 Task: In preferences go to substitutions and select replace "Thanks" with "Danke".
Action: Mouse moved to (202, 67)
Screenshot: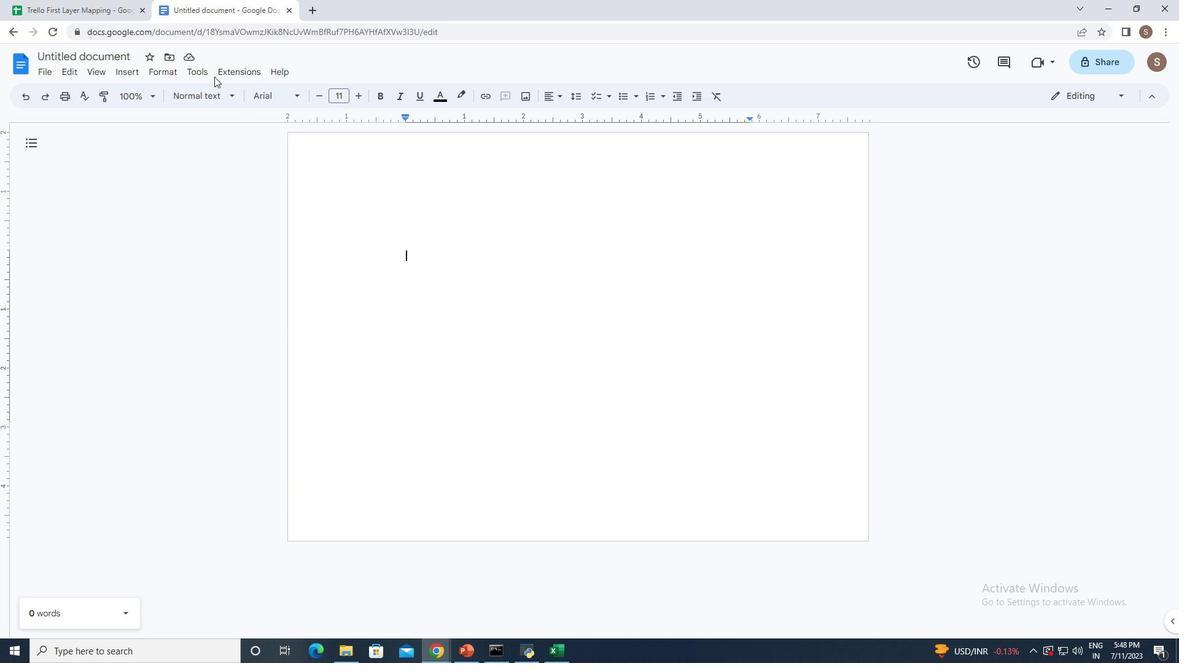 
Action: Mouse pressed left at (202, 67)
Screenshot: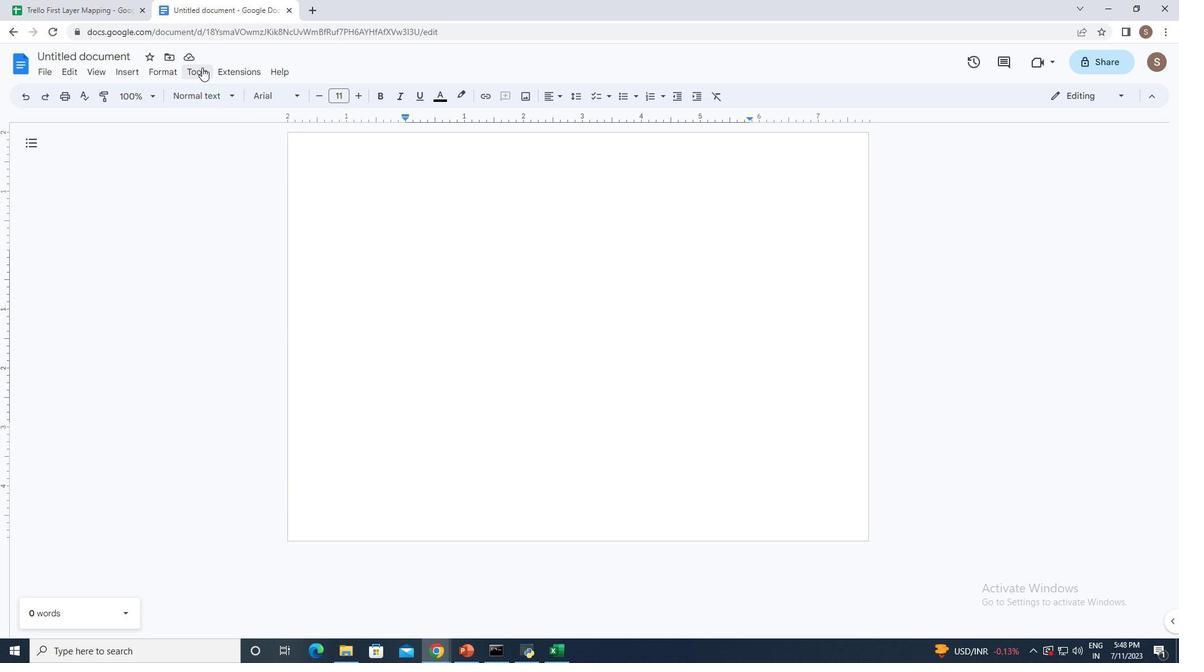 
Action: Mouse moved to (220, 366)
Screenshot: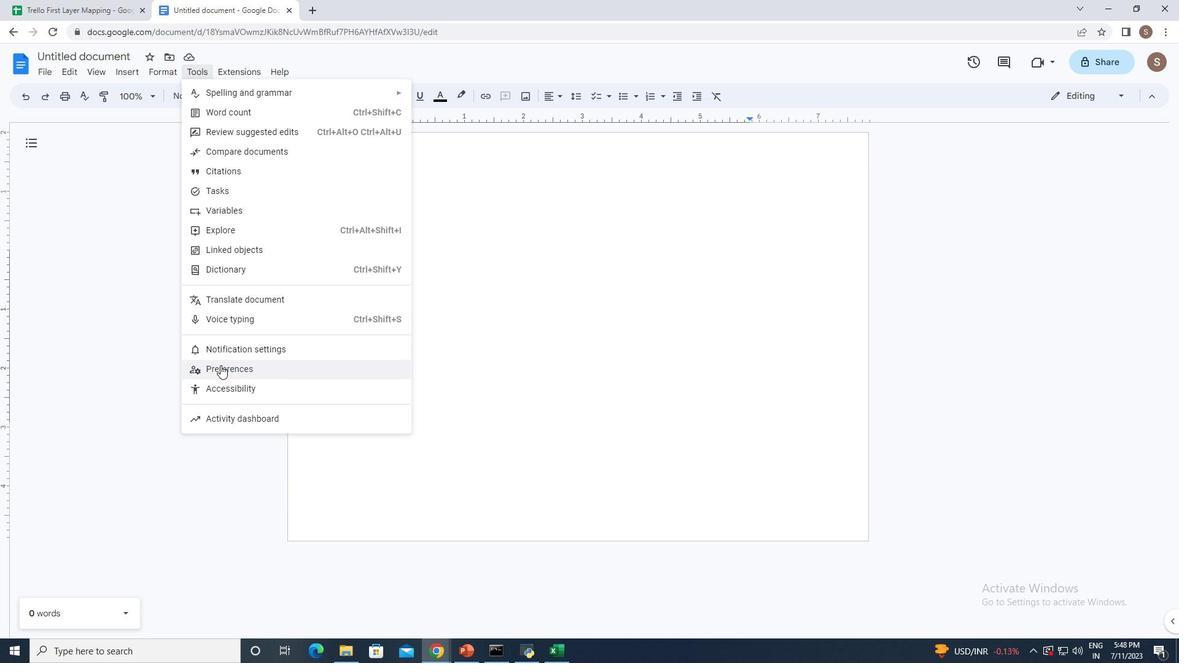 
Action: Mouse pressed left at (220, 366)
Screenshot: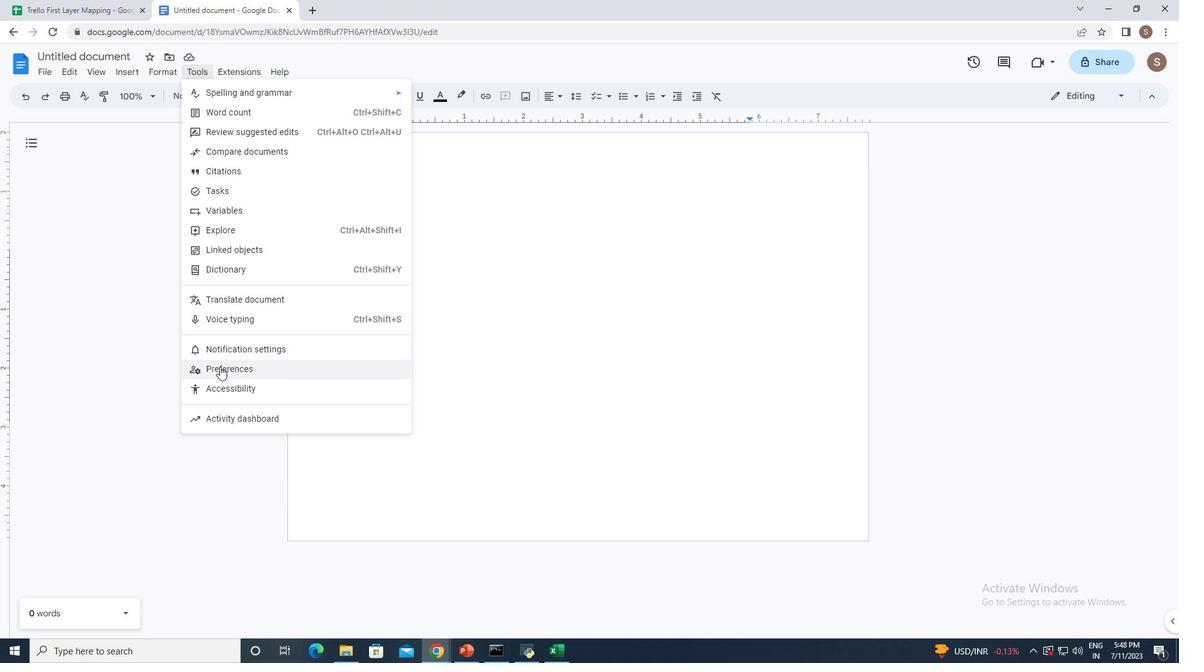 
Action: Mouse moved to (618, 218)
Screenshot: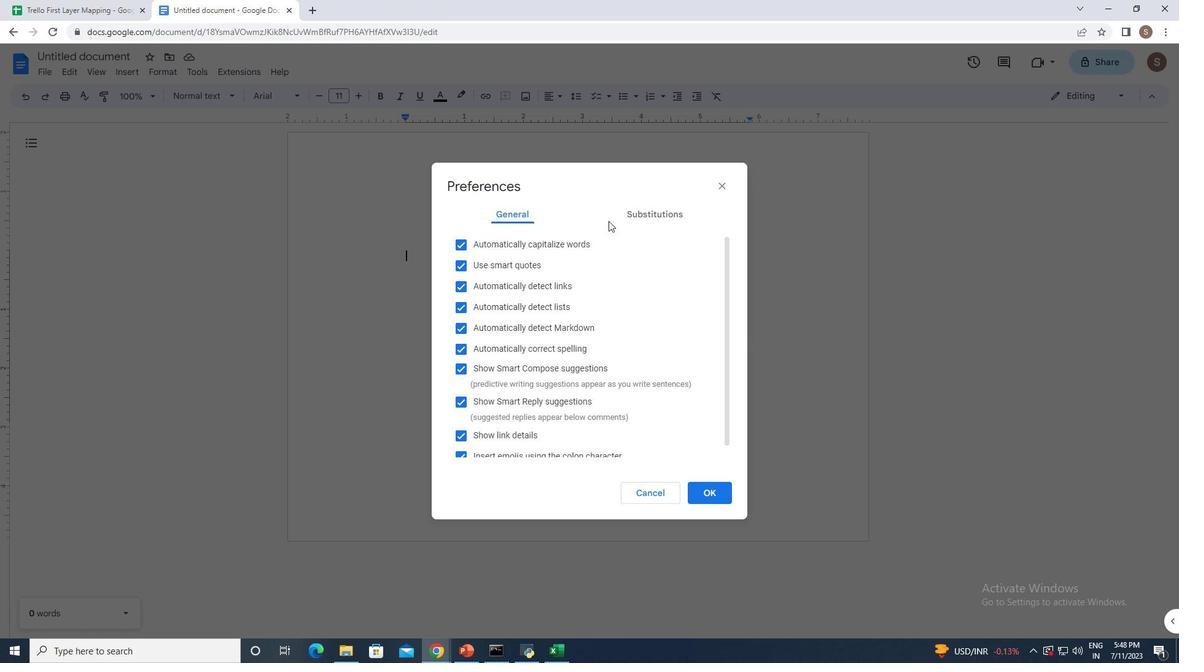 
Action: Mouse pressed left at (618, 218)
Screenshot: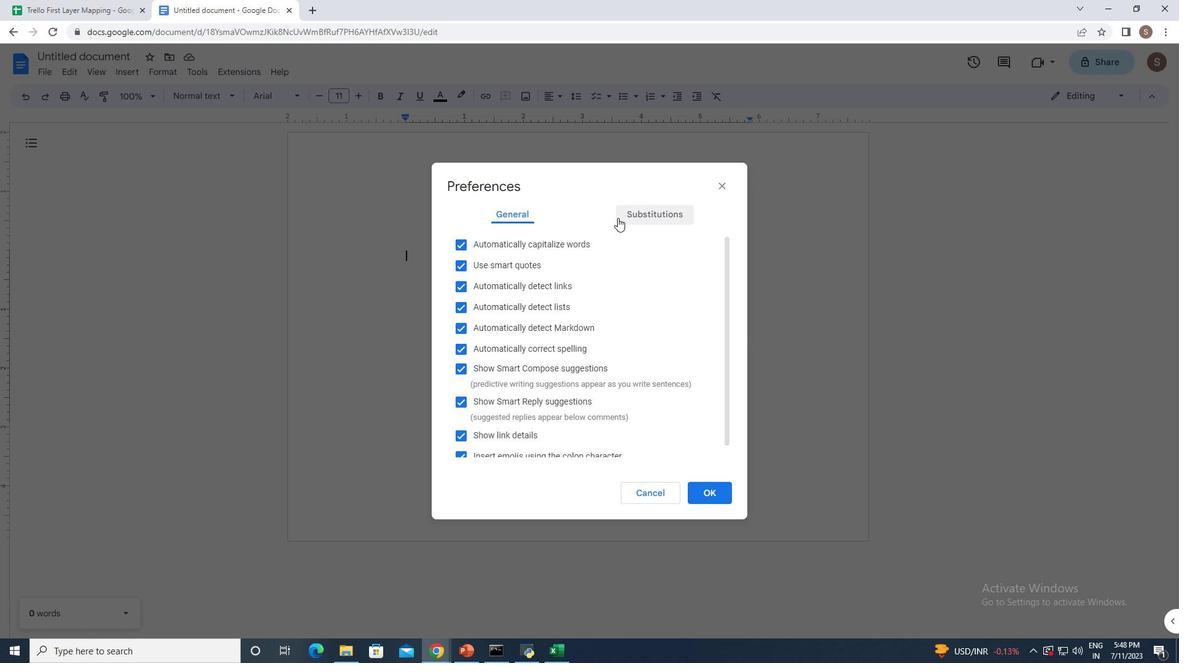 
Action: Mouse moved to (506, 253)
Screenshot: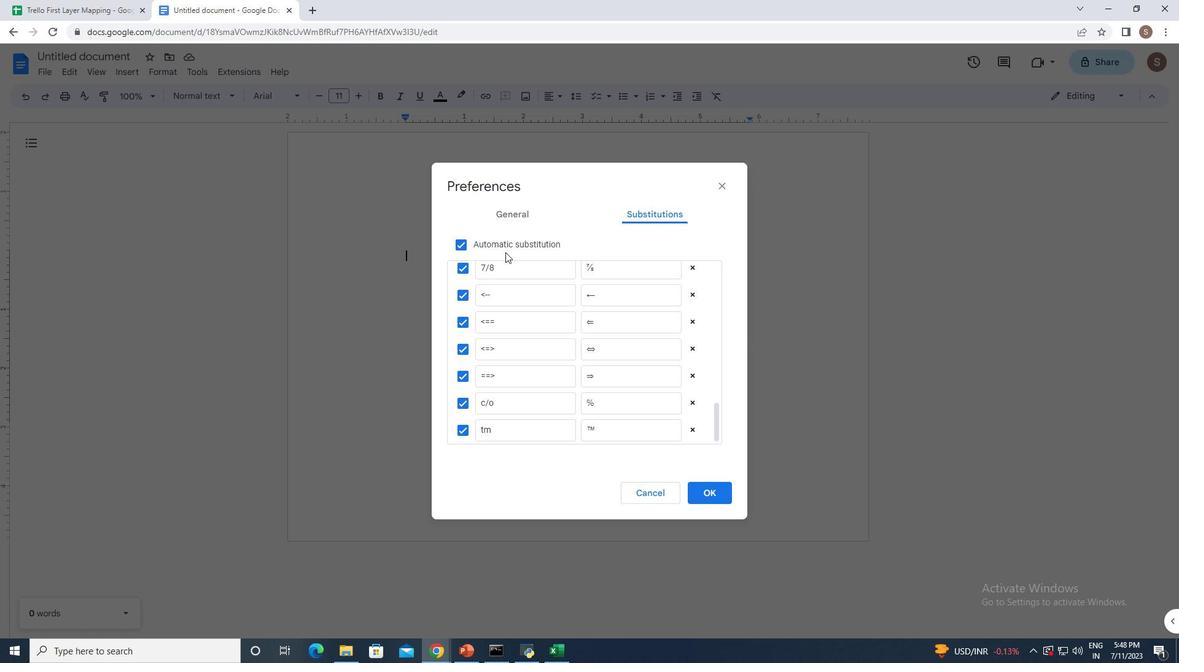 
Action: Mouse scrolled (506, 254) with delta (0, 0)
Screenshot: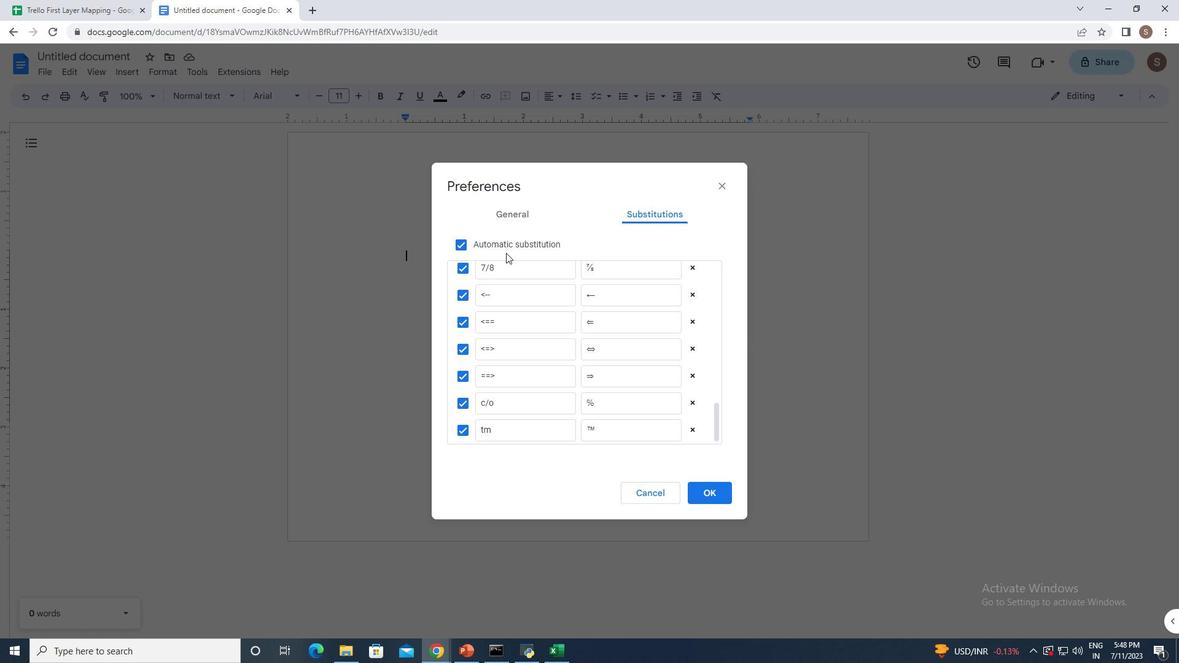 
Action: Mouse scrolled (506, 254) with delta (0, 0)
Screenshot: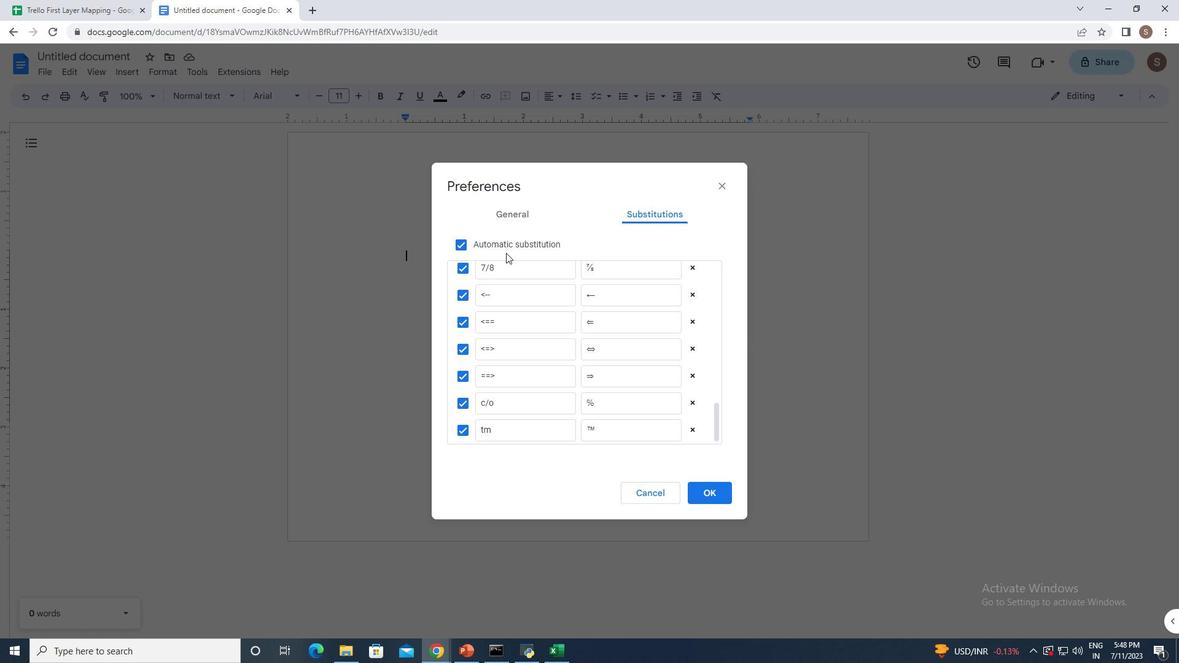 
Action: Mouse scrolled (506, 254) with delta (0, 0)
Screenshot: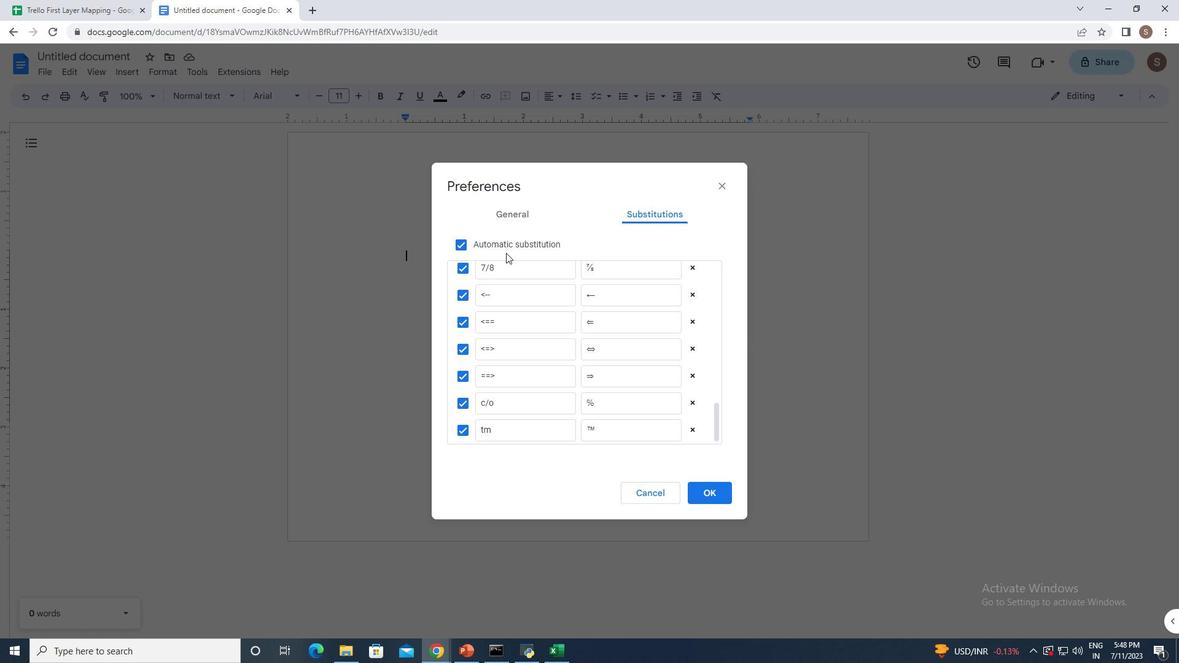 
Action: Mouse scrolled (506, 254) with delta (0, 0)
Screenshot: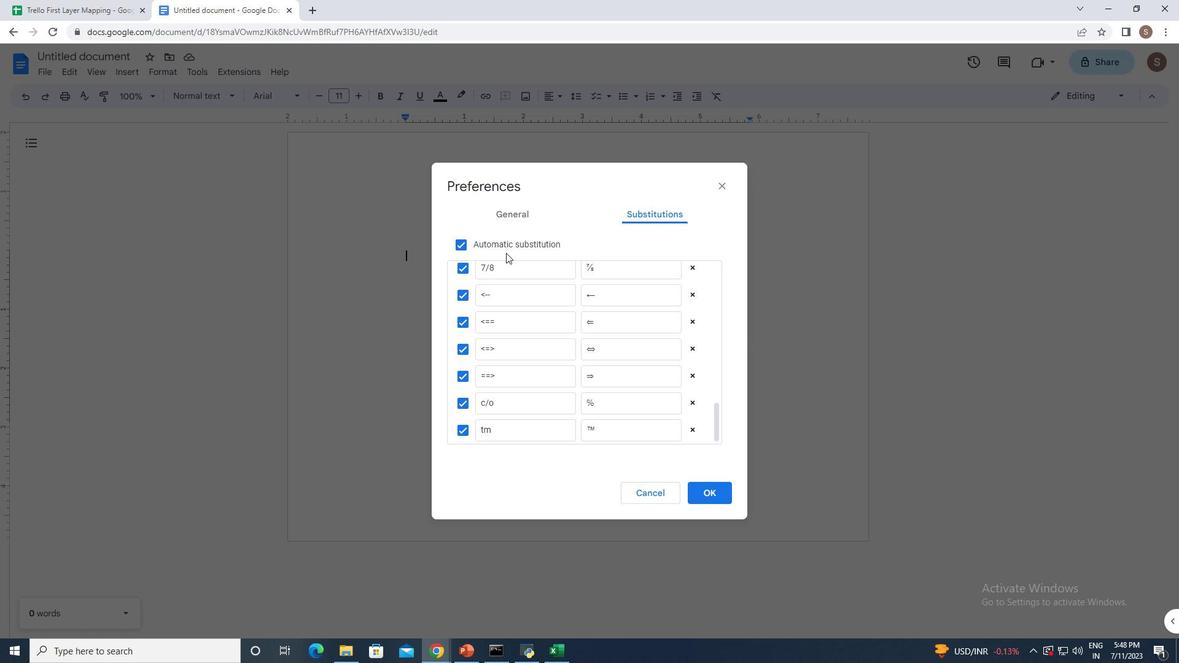 
Action: Mouse scrolled (506, 254) with delta (0, 0)
Screenshot: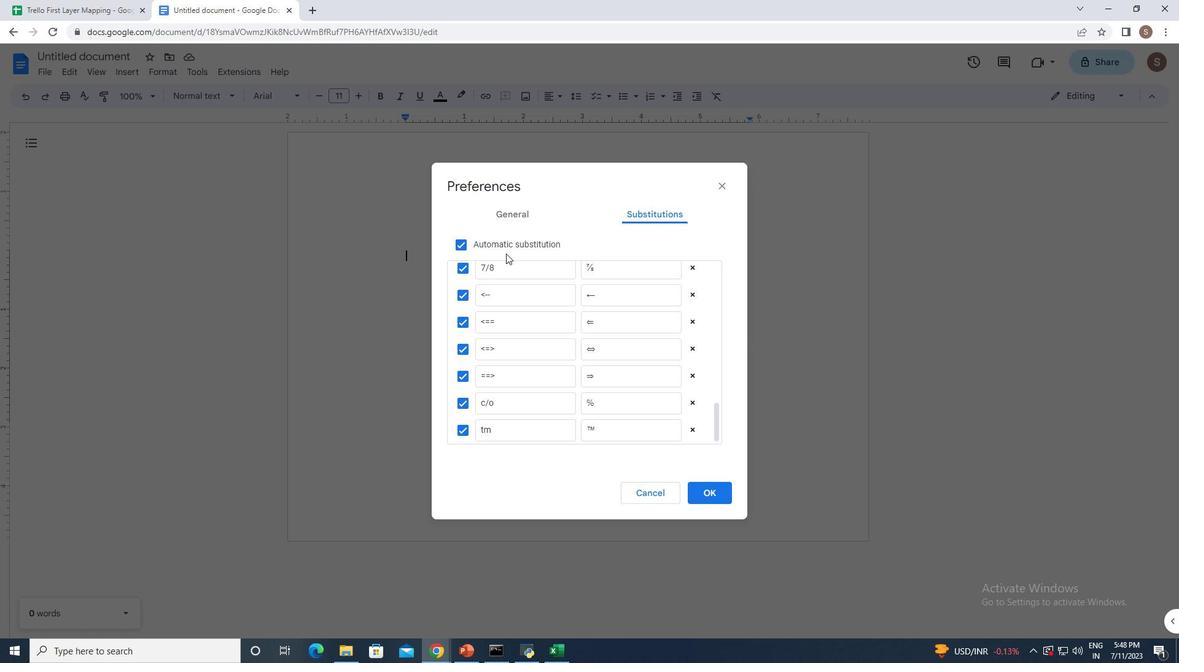 
Action: Mouse moved to (518, 296)
Screenshot: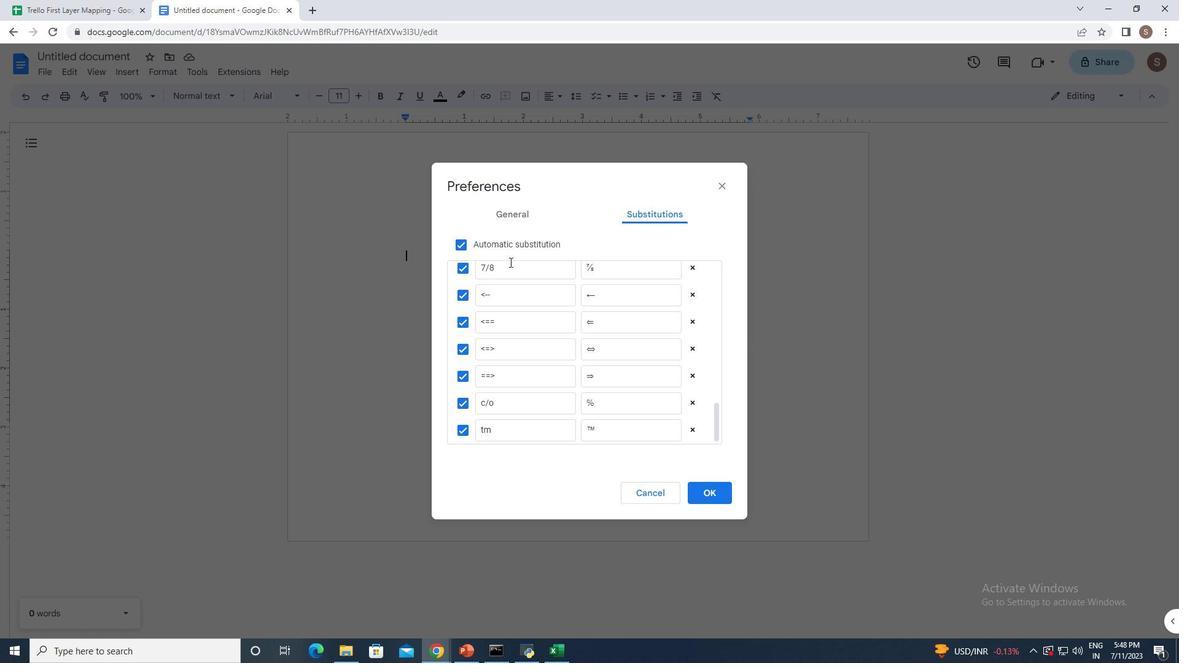 
Action: Mouse scrolled (518, 296) with delta (0, 0)
Screenshot: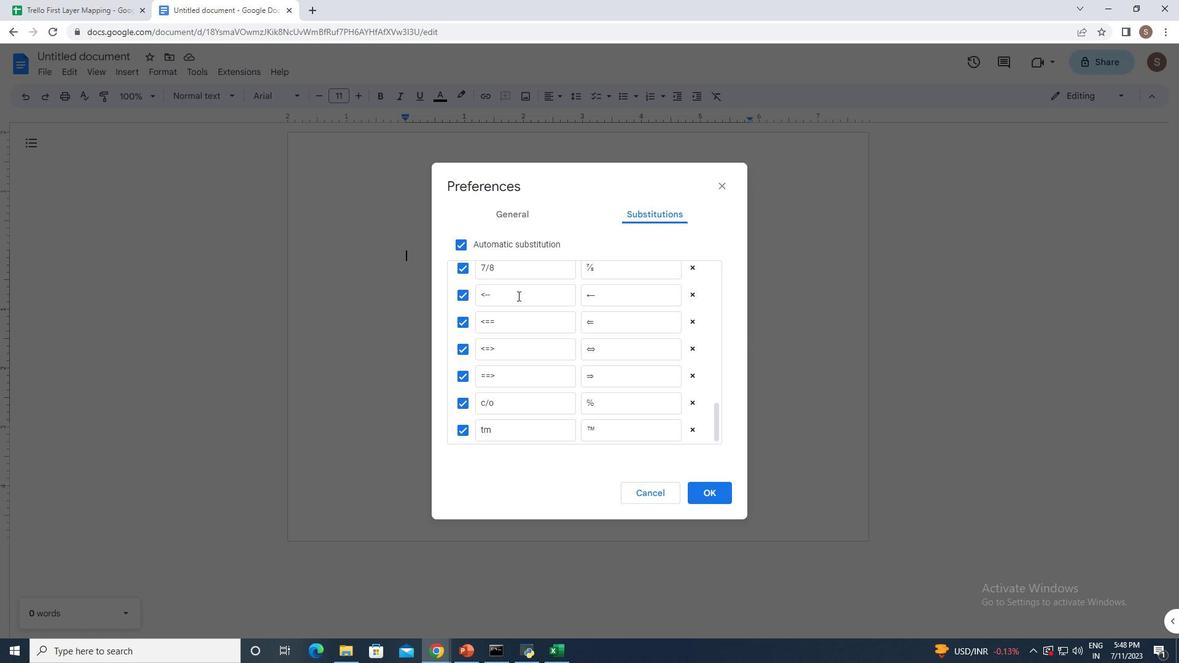 
Action: Mouse scrolled (518, 296) with delta (0, 0)
Screenshot: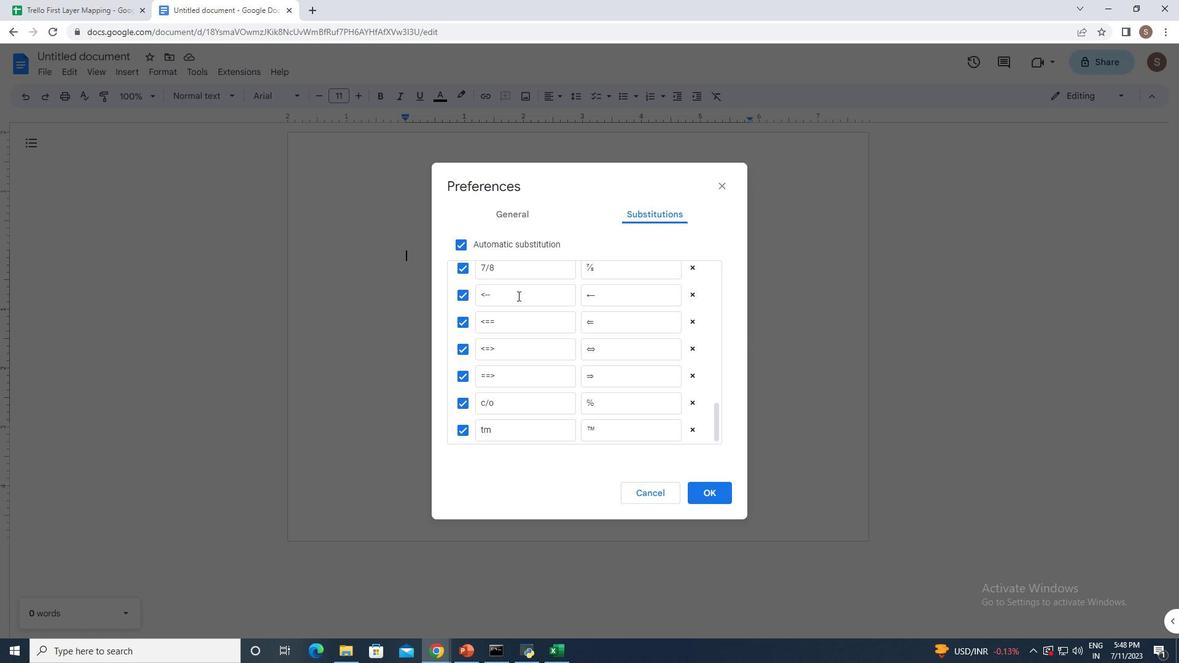 
Action: Mouse scrolled (518, 296) with delta (0, 0)
Screenshot: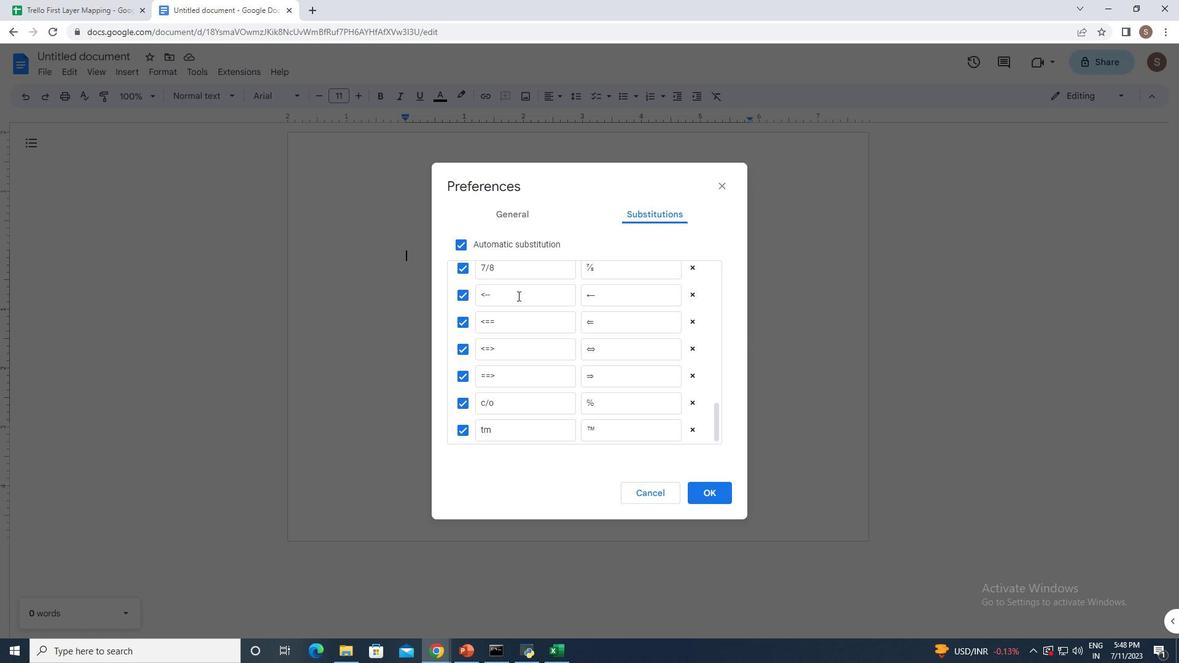 
Action: Mouse scrolled (518, 296) with delta (0, 0)
Screenshot: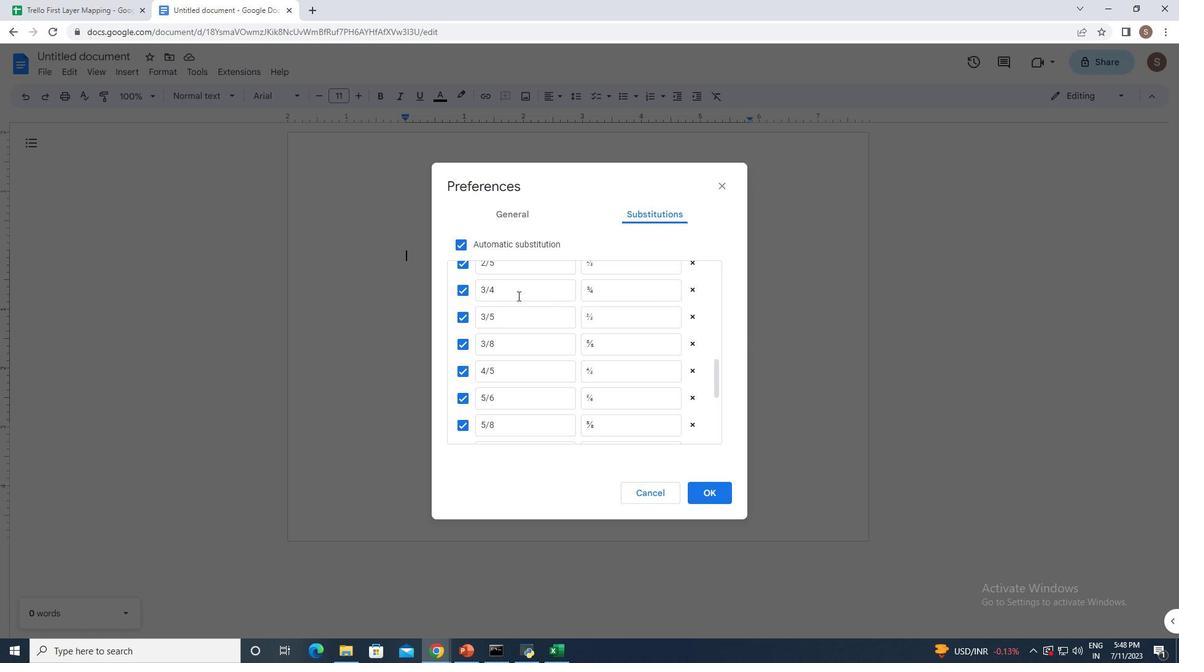 
Action: Mouse scrolled (518, 296) with delta (0, 0)
Screenshot: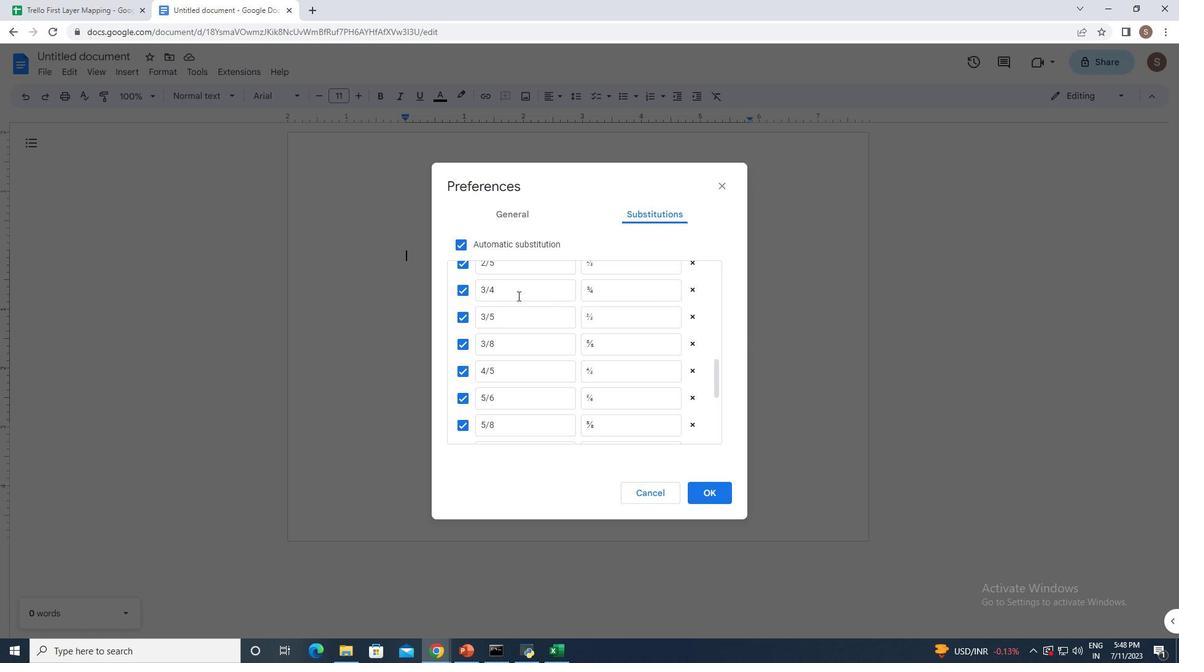
Action: Mouse scrolled (518, 296) with delta (0, 0)
Screenshot: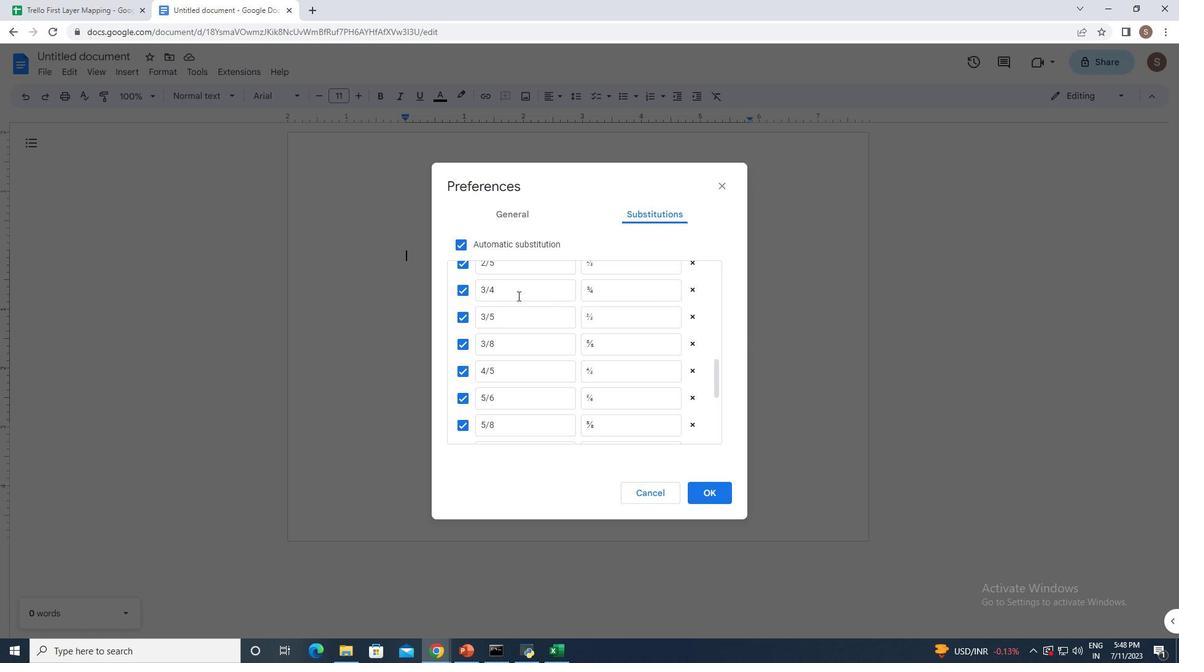 
Action: Mouse scrolled (518, 296) with delta (0, 0)
Screenshot: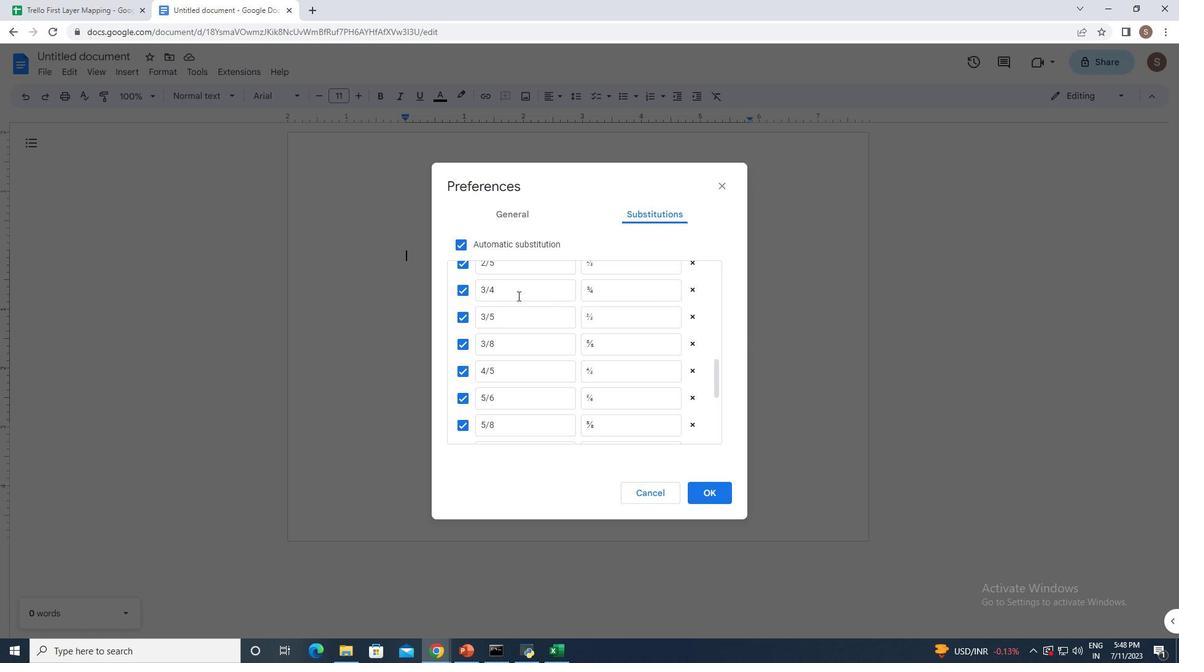 
Action: Mouse scrolled (518, 296) with delta (0, 0)
Screenshot: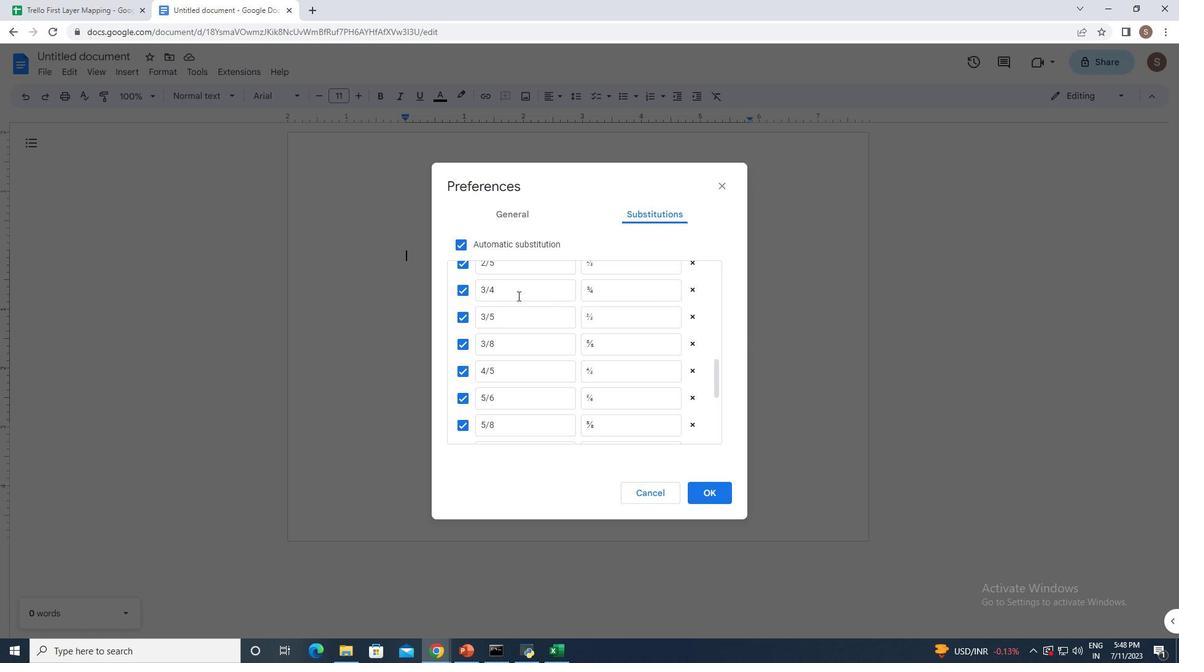 
Action: Mouse scrolled (518, 296) with delta (0, 0)
Screenshot: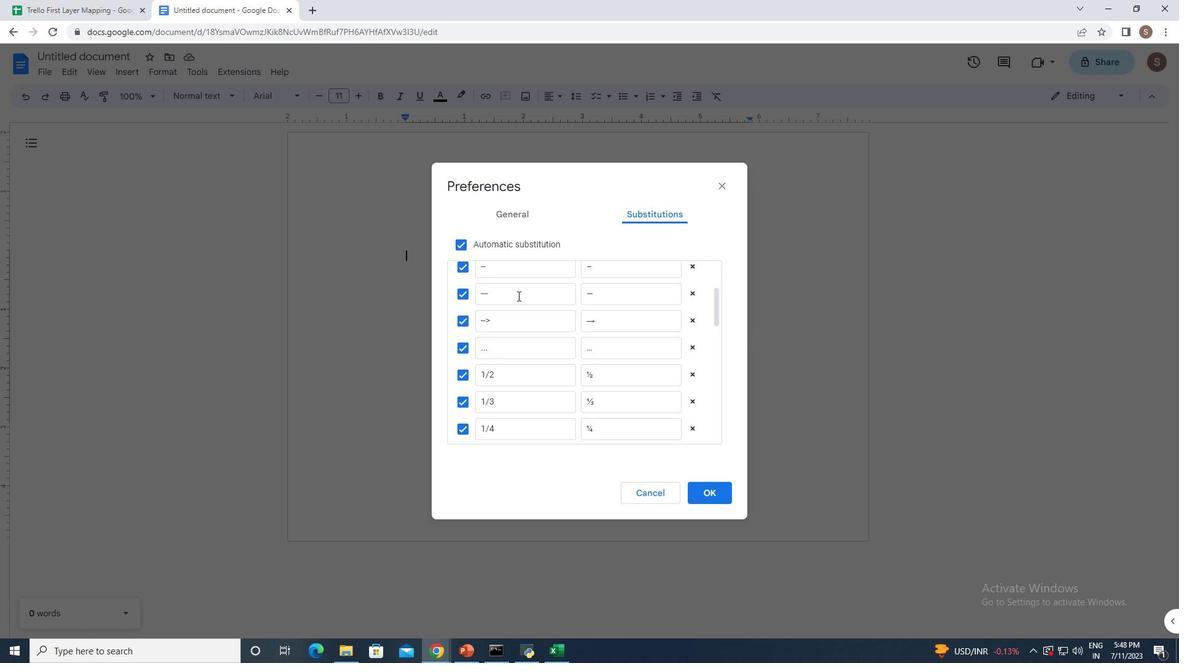 
Action: Mouse scrolled (518, 295) with delta (0, 0)
Screenshot: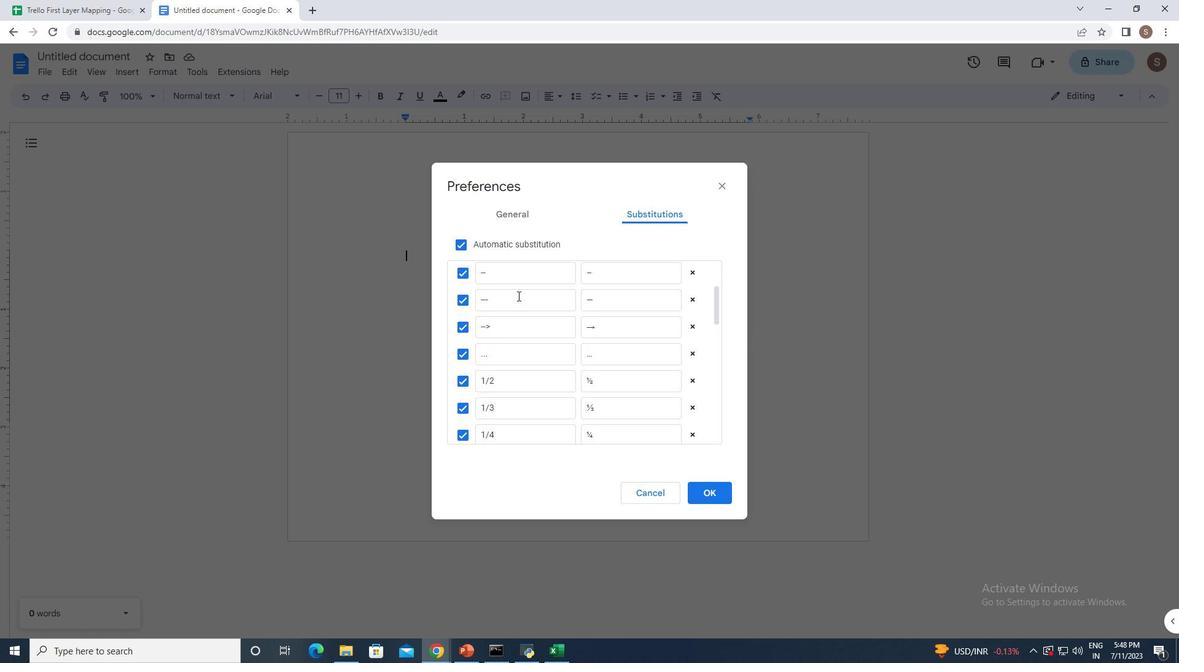 
Action: Mouse scrolled (518, 296) with delta (0, 0)
Screenshot: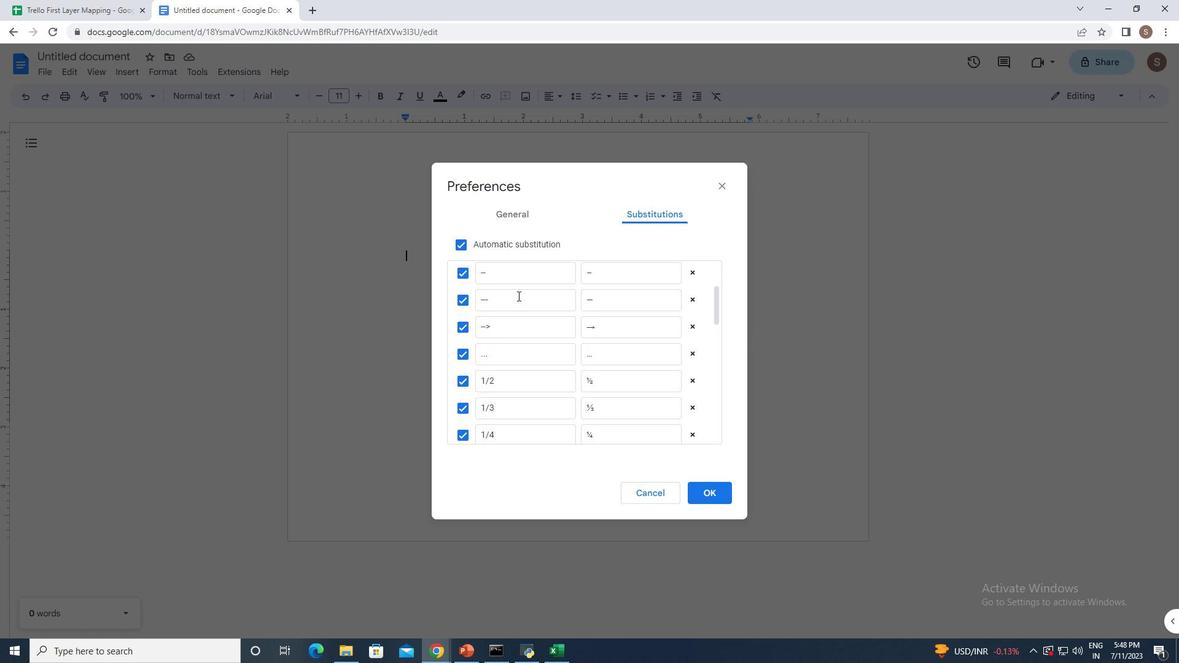
Action: Mouse scrolled (518, 296) with delta (0, 0)
Screenshot: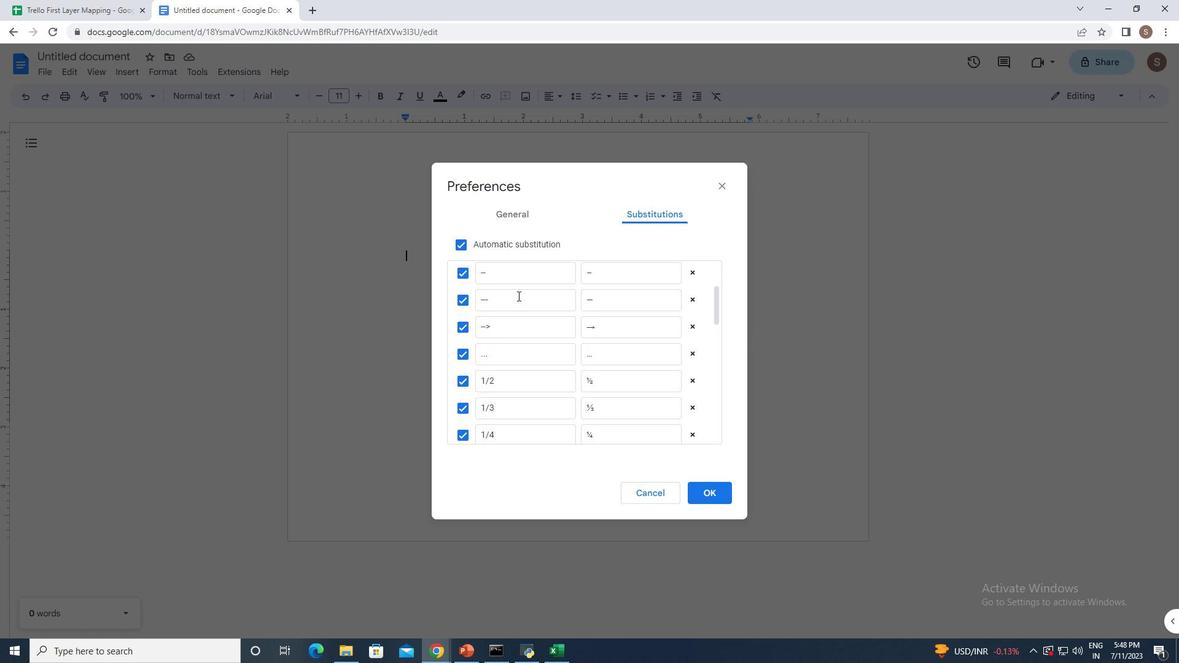 
Action: Mouse scrolled (518, 296) with delta (0, 0)
Screenshot: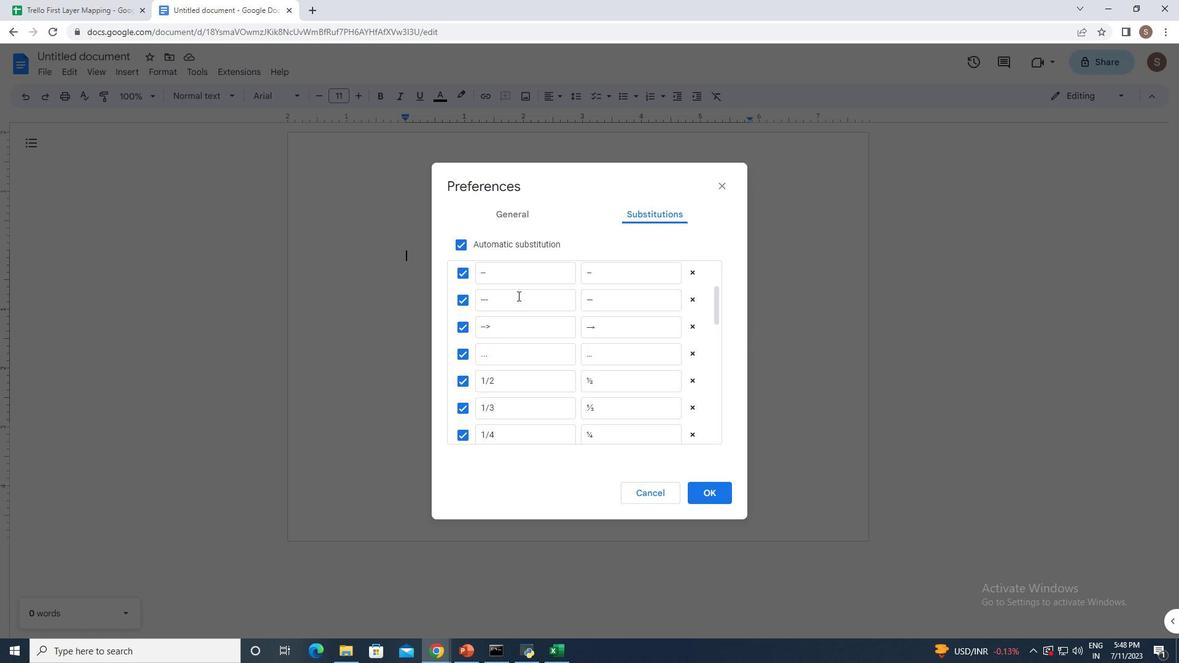
Action: Mouse scrolled (518, 296) with delta (0, 0)
Screenshot: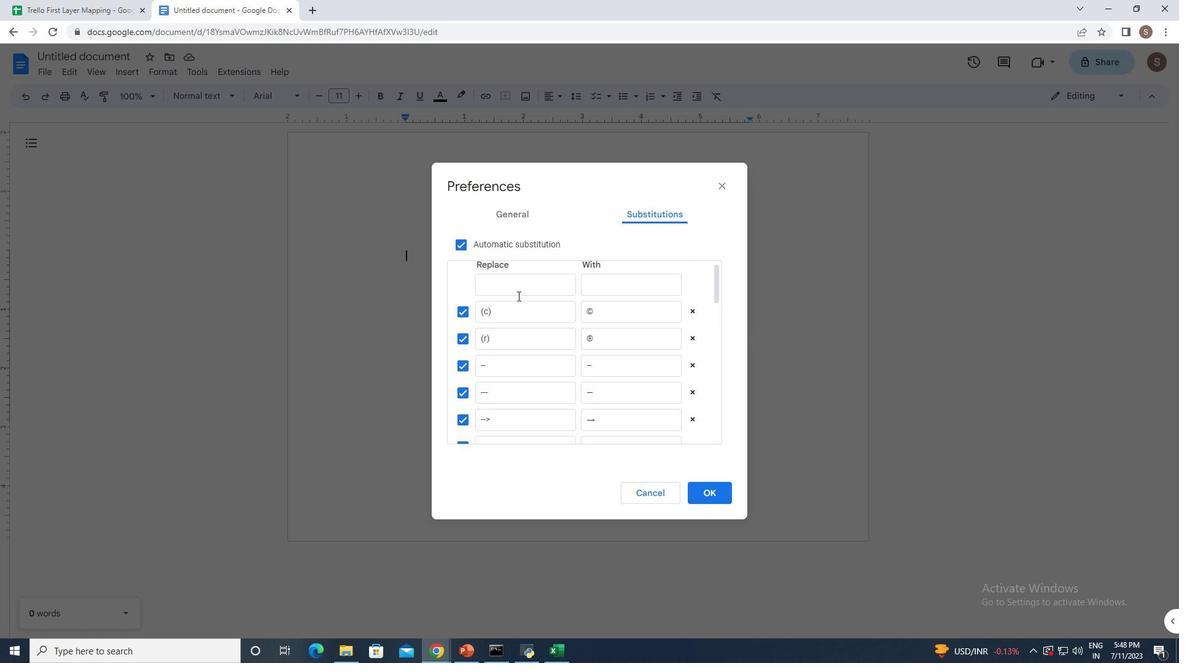 
Action: Mouse scrolled (518, 296) with delta (0, 0)
Screenshot: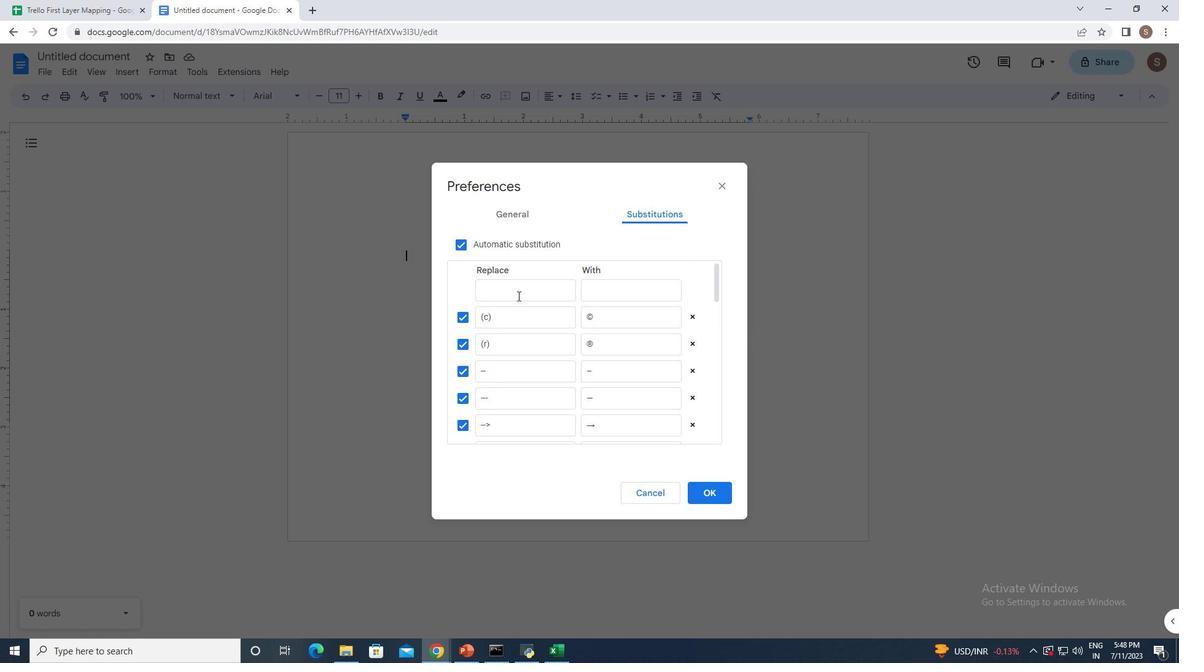 
Action: Mouse scrolled (518, 296) with delta (0, 0)
Screenshot: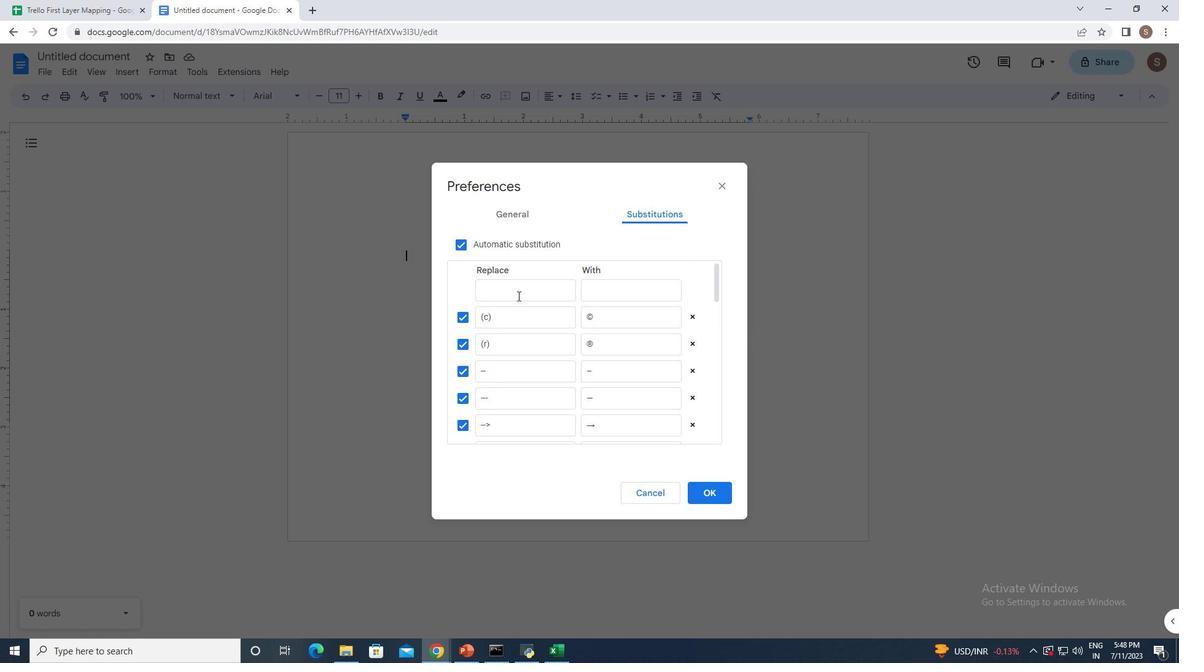 
Action: Mouse scrolled (518, 296) with delta (0, 0)
Screenshot: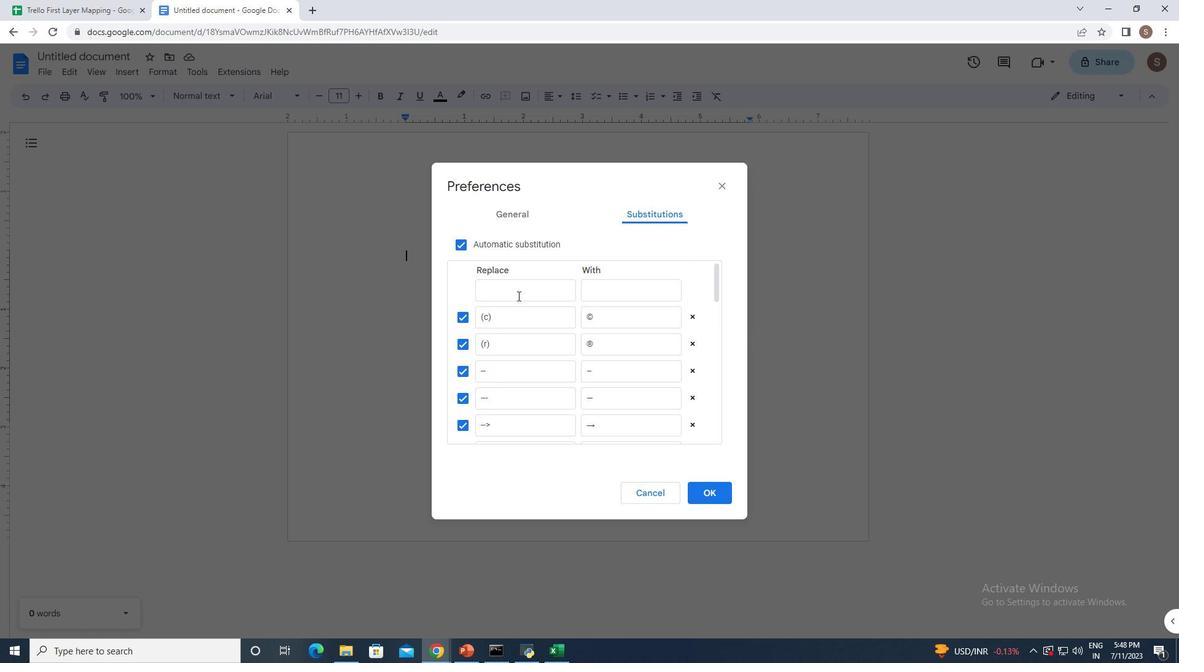 
Action: Mouse scrolled (518, 296) with delta (0, 0)
Screenshot: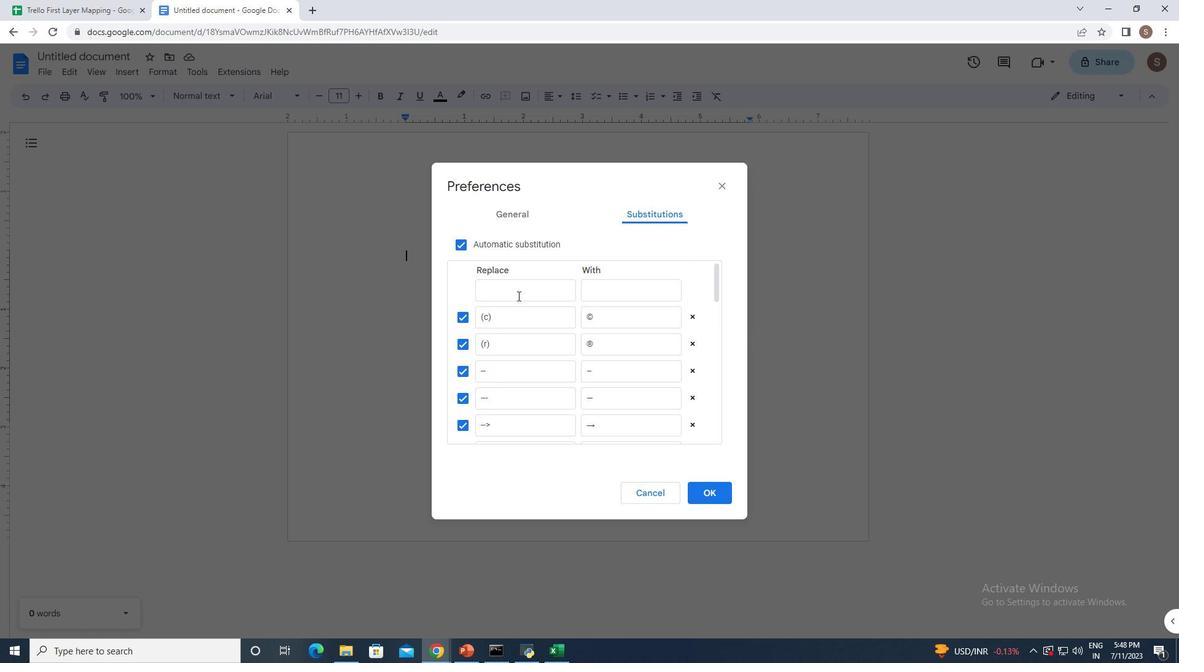 
Action: Mouse scrolled (518, 296) with delta (0, 0)
Screenshot: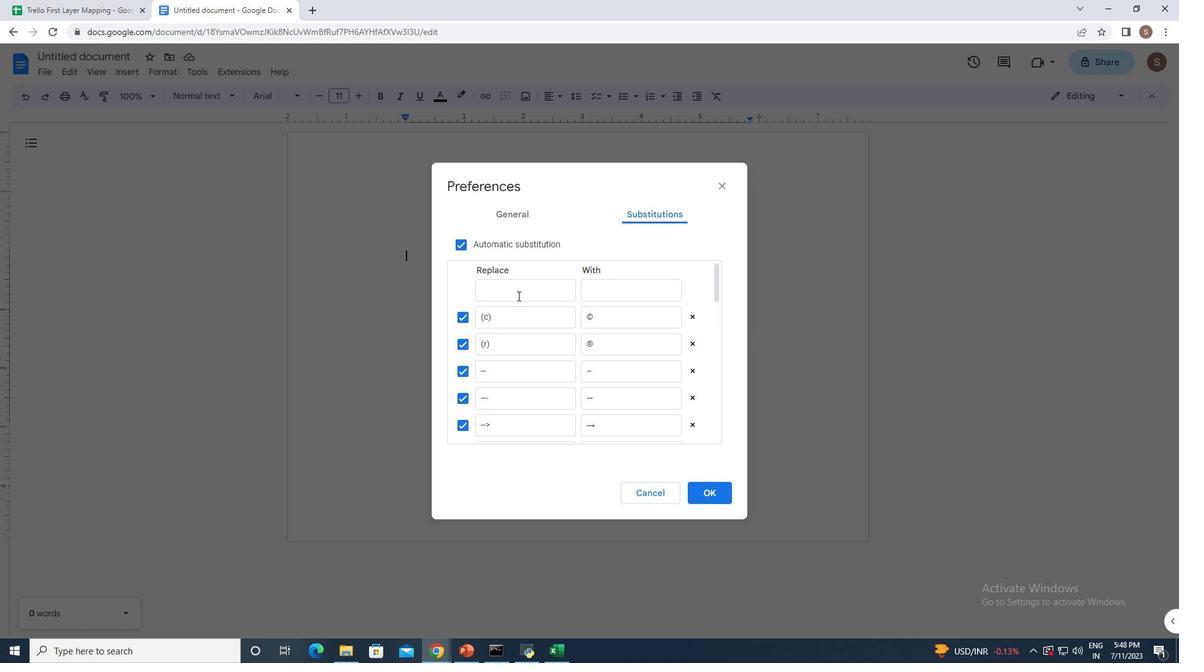 
Action: Mouse moved to (511, 283)
Screenshot: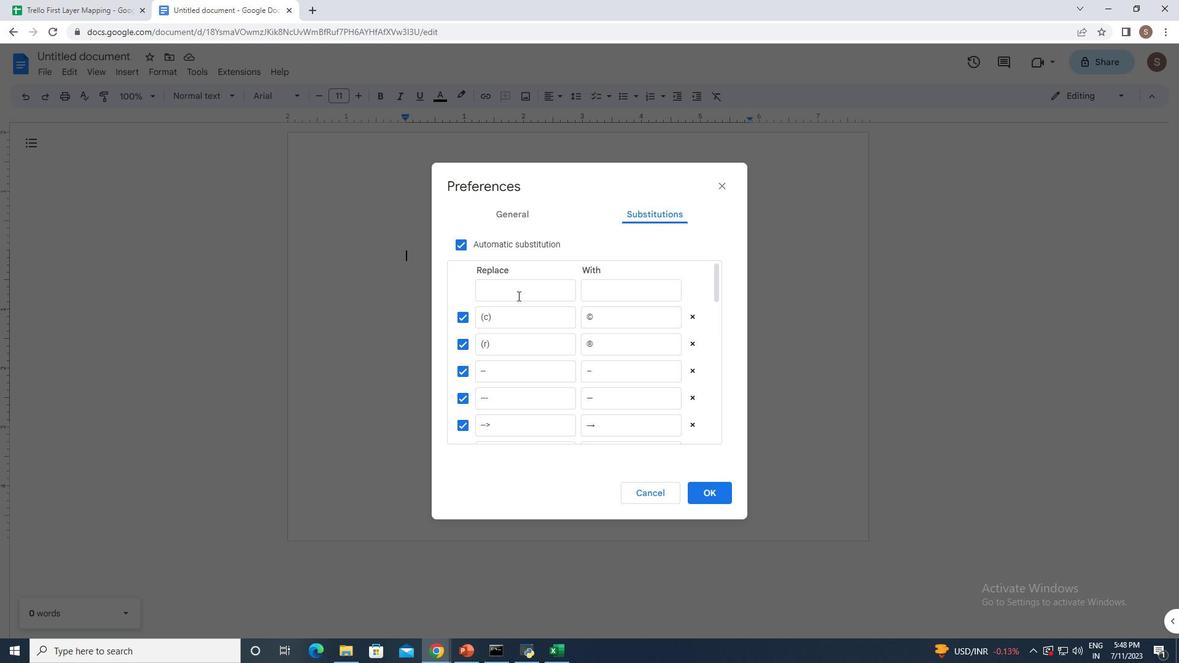 
Action: Mouse pressed left at (511, 283)
Screenshot: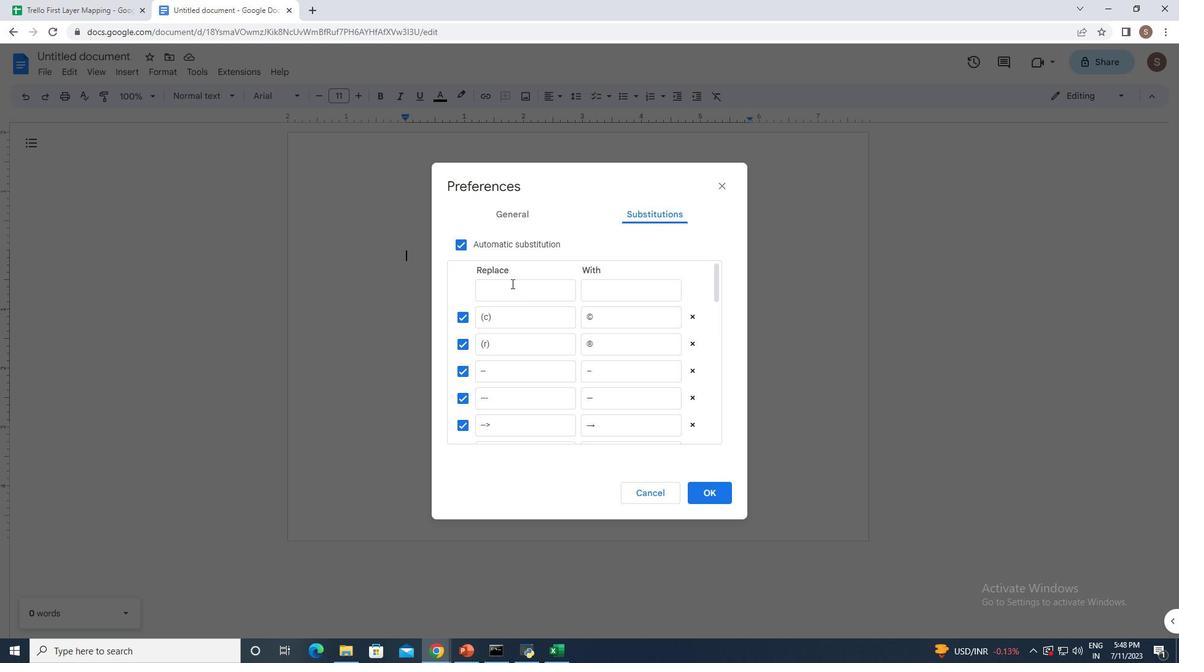 
Action: Key pressed <Key.shift>Thanks
Screenshot: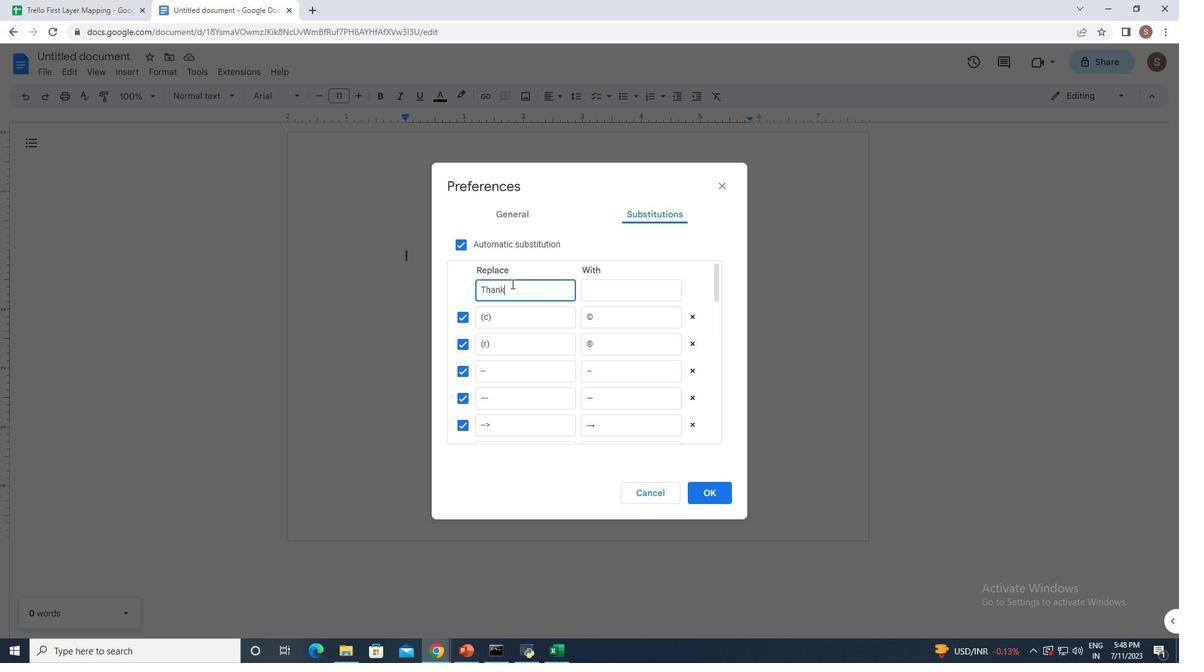 
Action: Mouse moved to (597, 293)
Screenshot: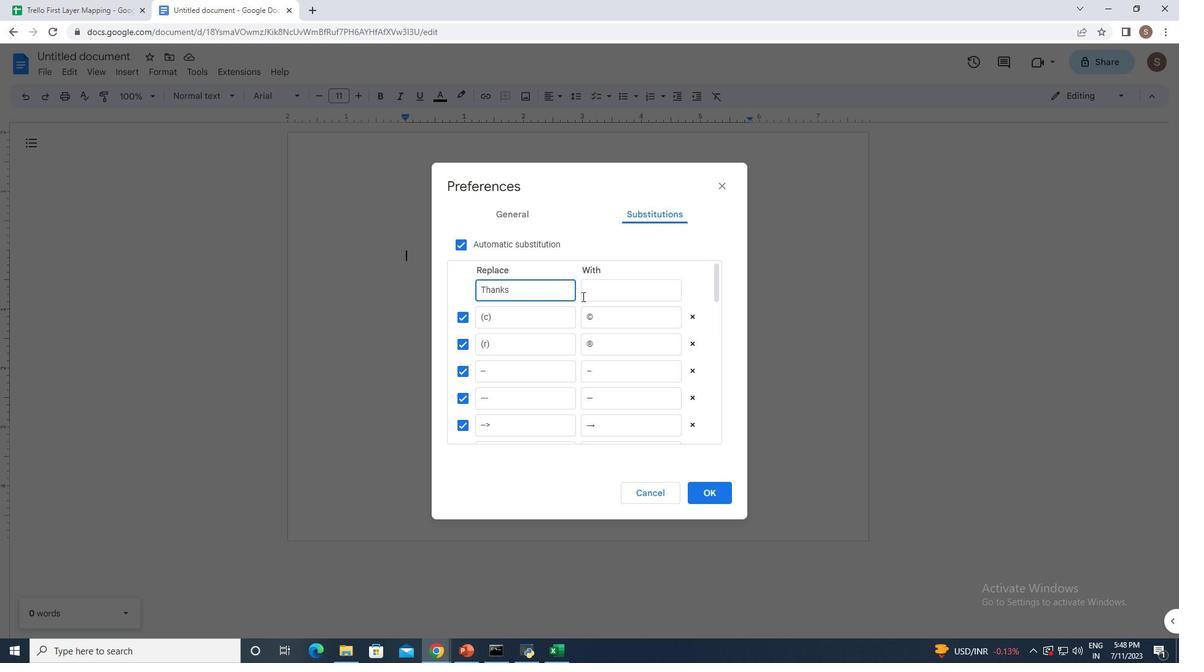 
Action: Mouse pressed left at (597, 293)
Screenshot: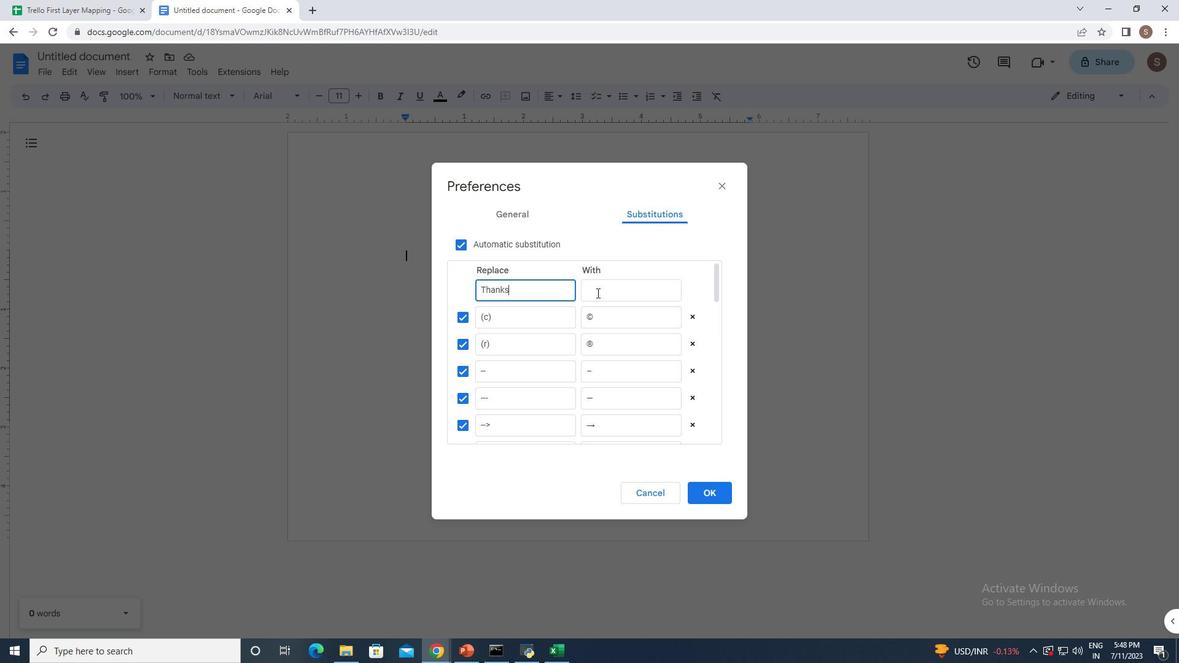 
Action: Key pressed <Key.shift>Danke
Screenshot: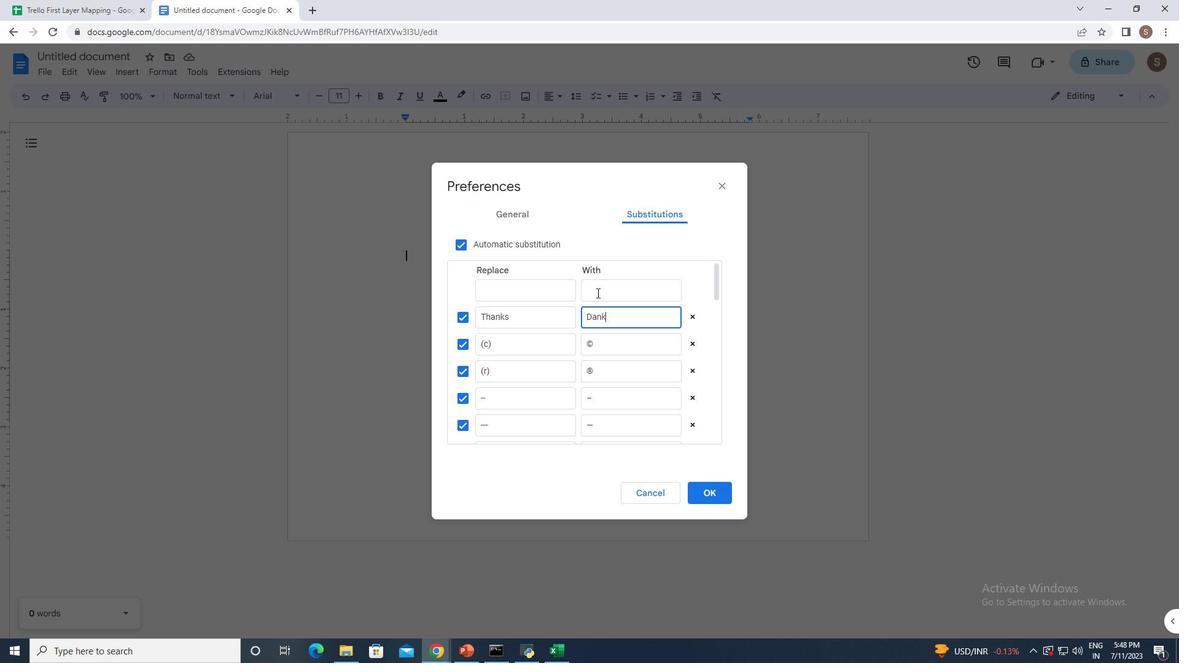 
Action: Mouse moved to (703, 489)
Screenshot: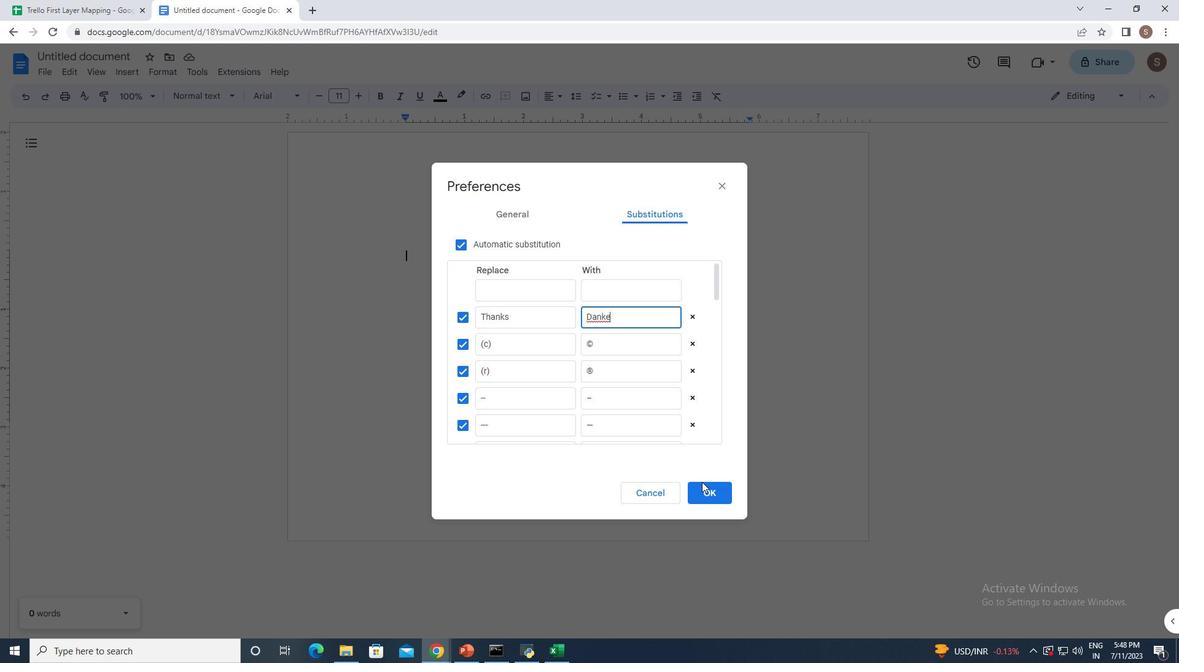 
Action: Mouse pressed left at (703, 489)
Screenshot: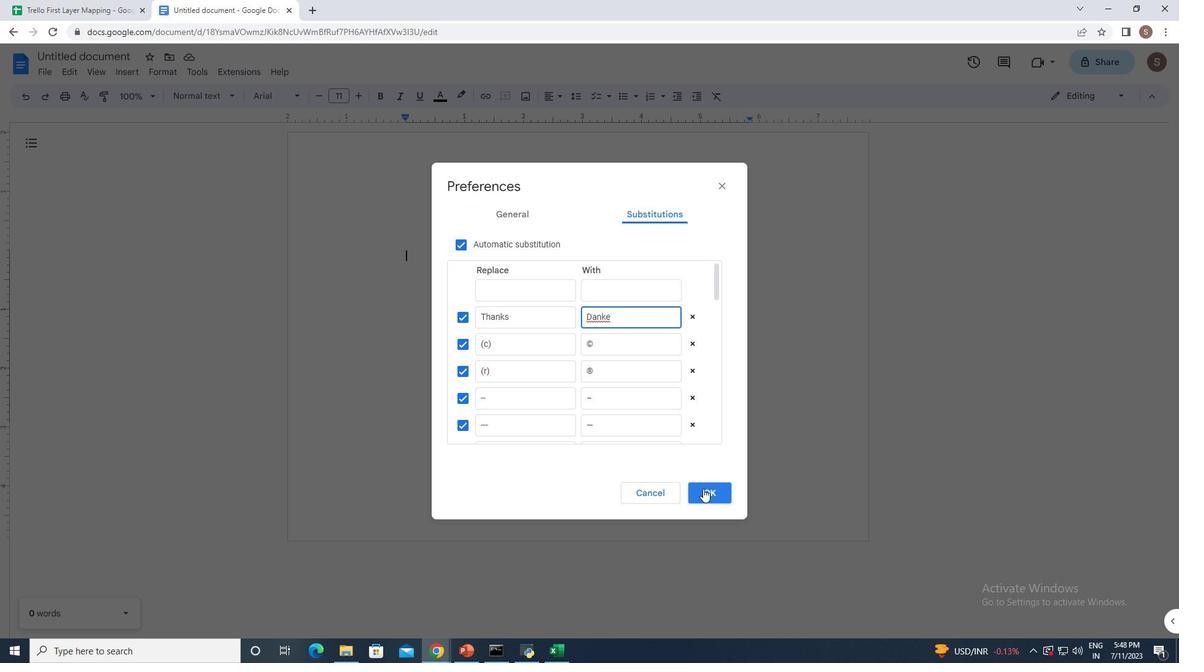 
